 Task: Add Attachment from computer to Card Card0005 in Board Board0002 in Development in Trello
Action: Mouse moved to (546, 78)
Screenshot: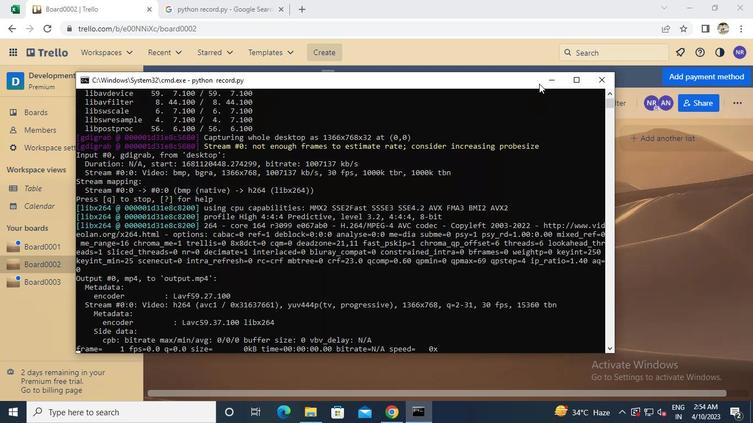 
Action: Mouse pressed left at (546, 78)
Screenshot: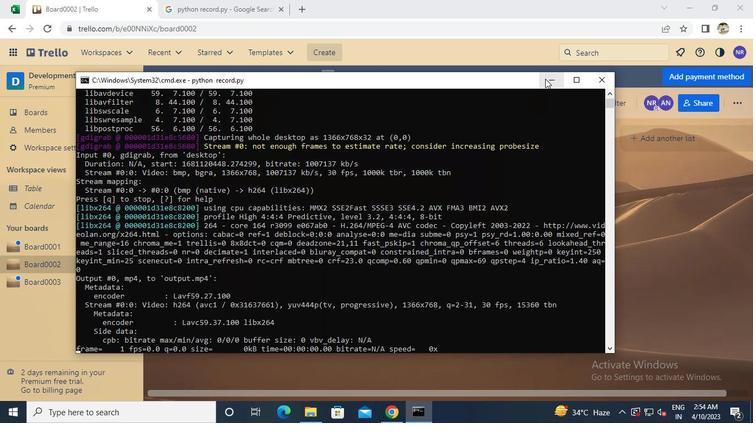 
Action: Mouse moved to (235, 178)
Screenshot: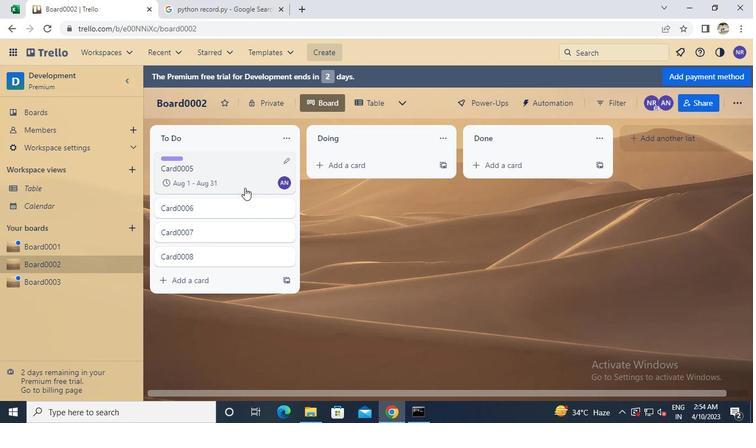
Action: Mouse pressed left at (235, 178)
Screenshot: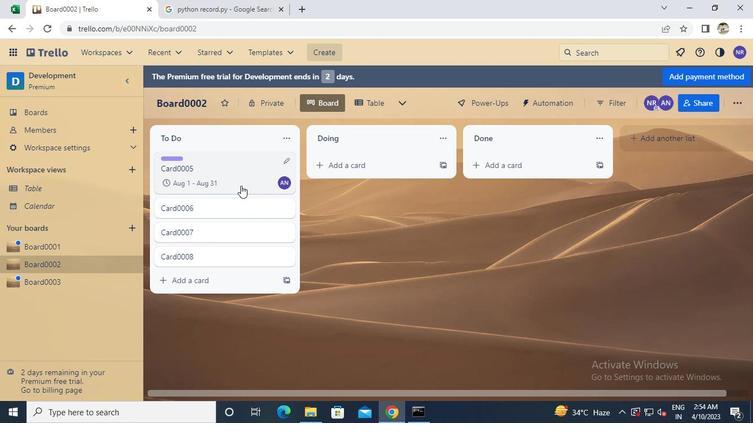 
Action: Mouse moved to (495, 267)
Screenshot: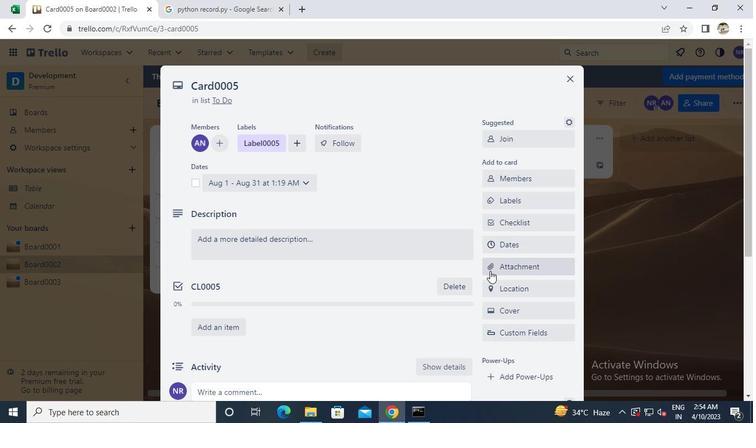 
Action: Mouse pressed left at (495, 267)
Screenshot: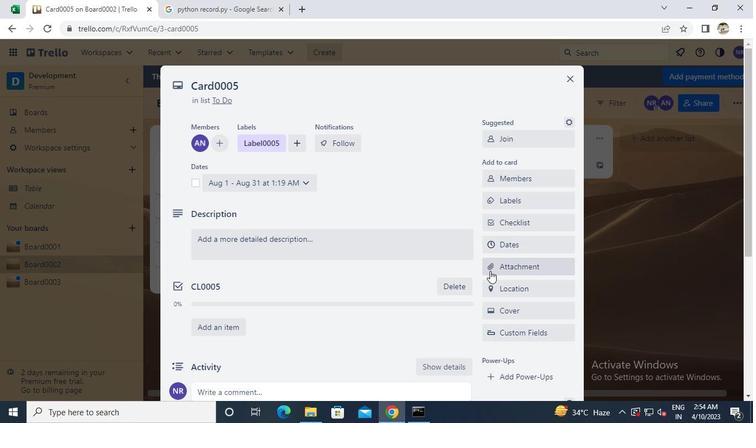 
Action: Mouse moved to (508, 99)
Screenshot: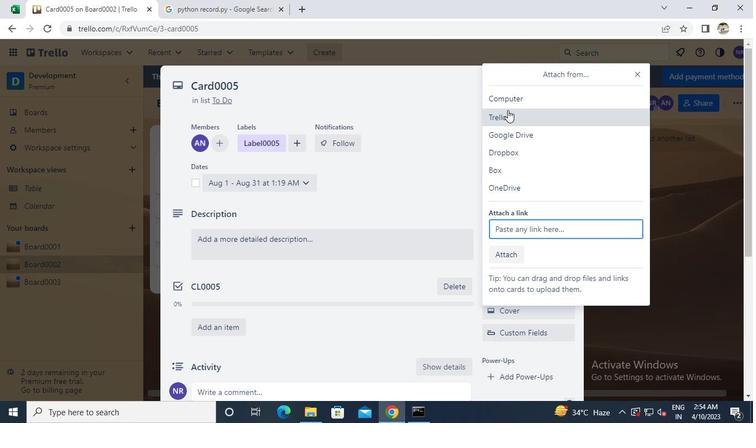 
Action: Mouse pressed left at (508, 99)
Screenshot: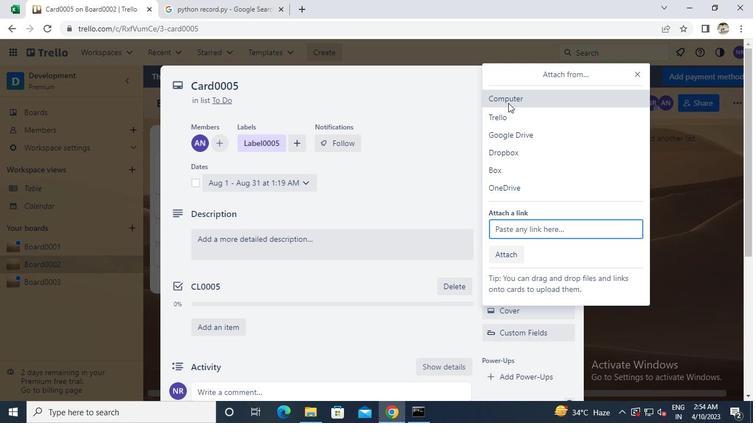 
Action: Mouse moved to (278, 95)
Screenshot: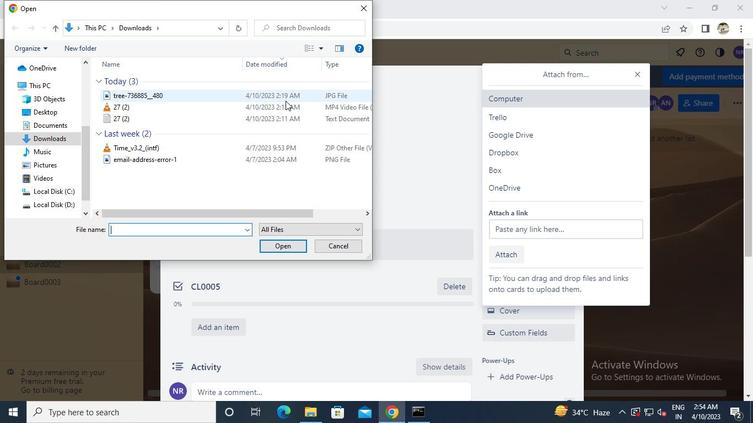 
Action: Mouse pressed left at (278, 95)
Screenshot: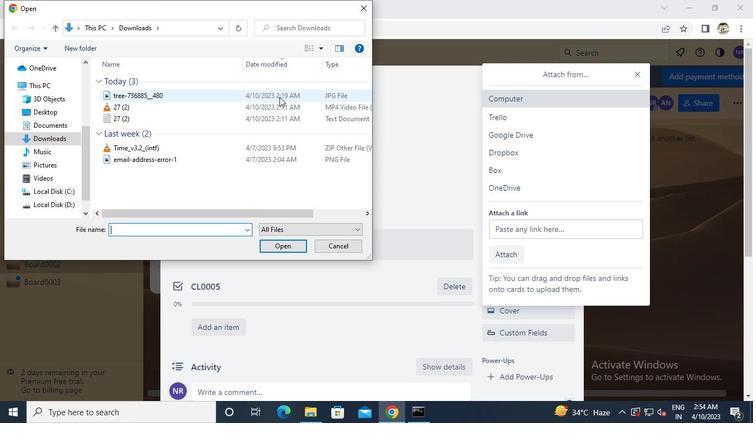 
Action: Mouse moved to (278, 250)
Screenshot: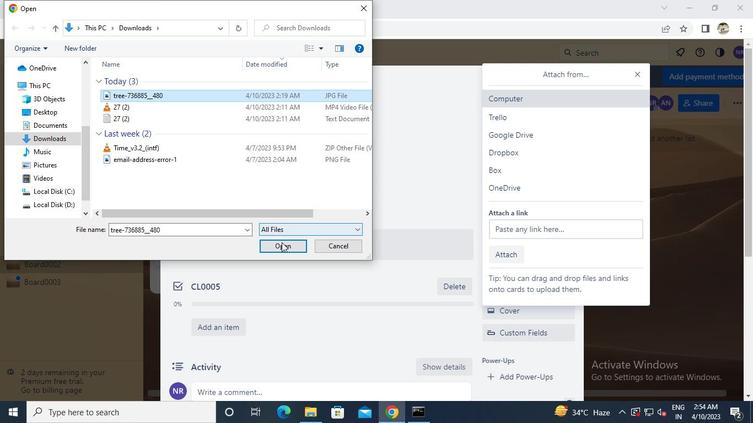 
Action: Mouse pressed left at (278, 250)
Screenshot: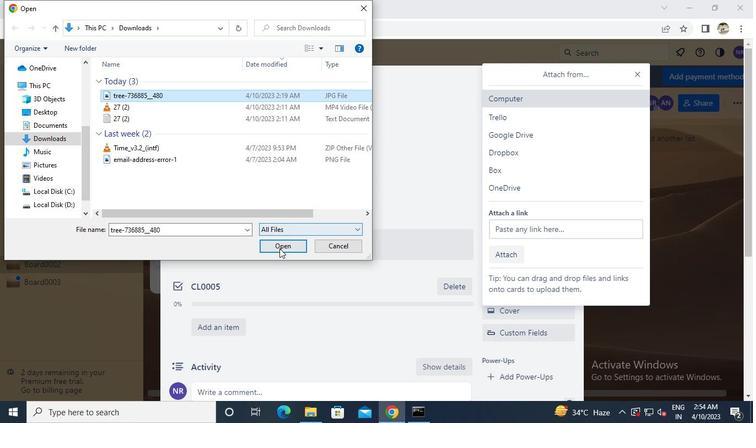 
Action: Mouse moved to (566, 82)
Screenshot: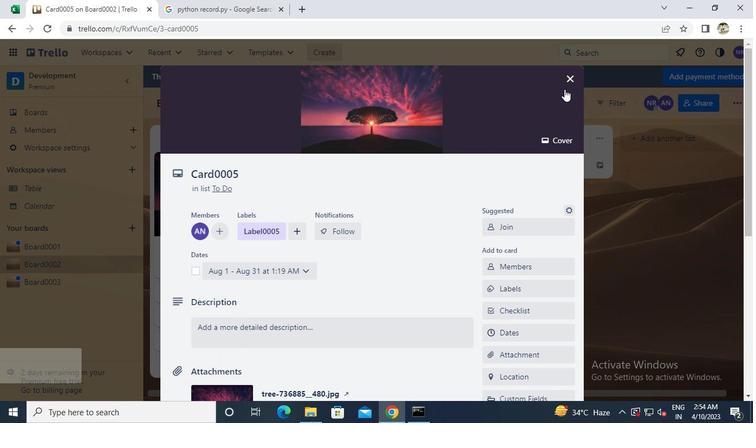 
Action: Mouse pressed left at (566, 82)
Screenshot: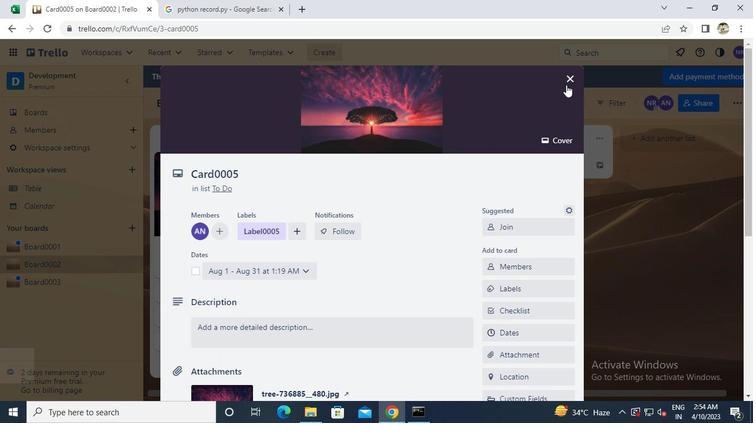
Action: Mouse moved to (417, 415)
Screenshot: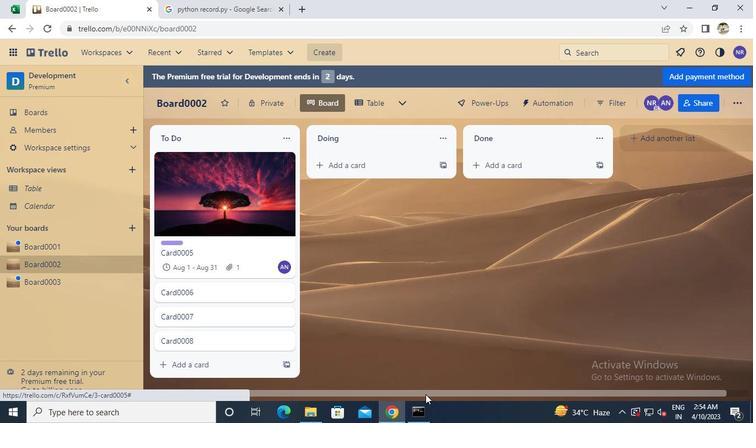 
Action: Mouse pressed left at (417, 415)
Screenshot: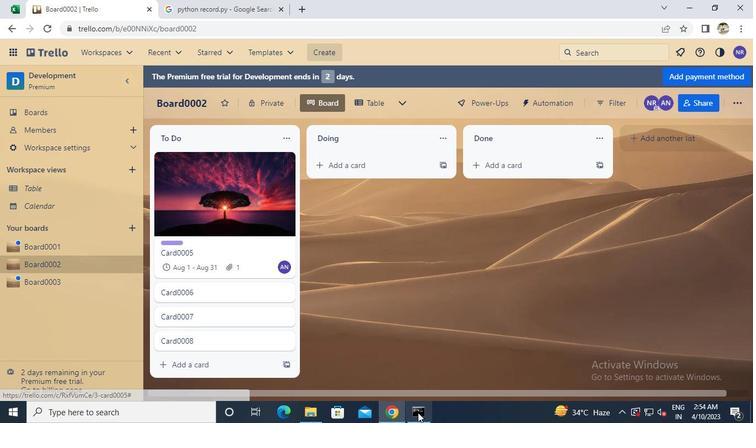 
Action: Mouse moved to (604, 74)
Screenshot: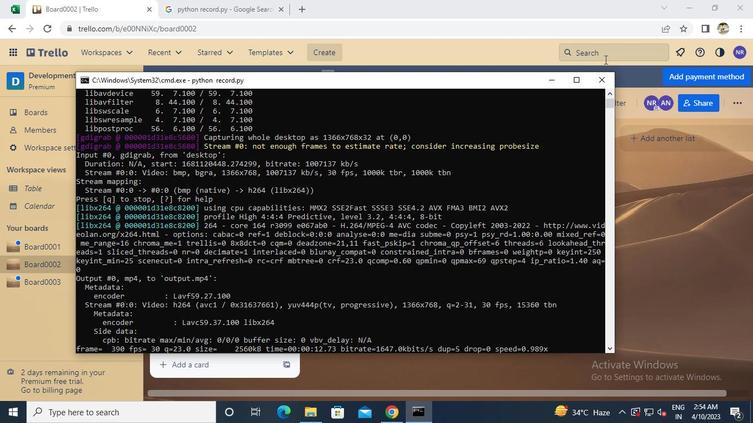 
Action: Mouse pressed left at (604, 74)
Screenshot: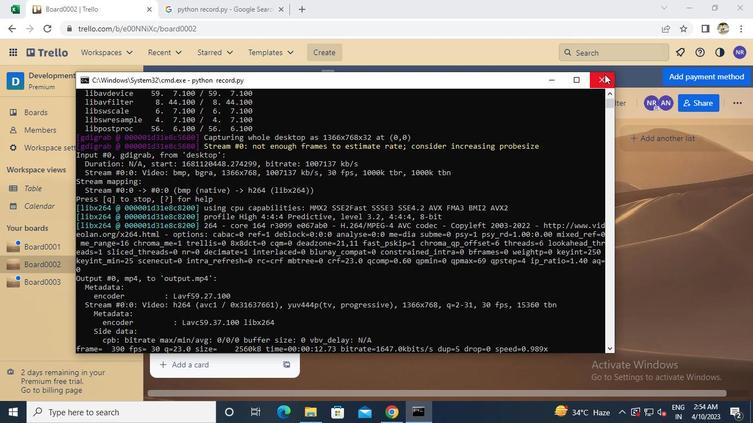 
Action: Mouse moved to (604, 75)
Screenshot: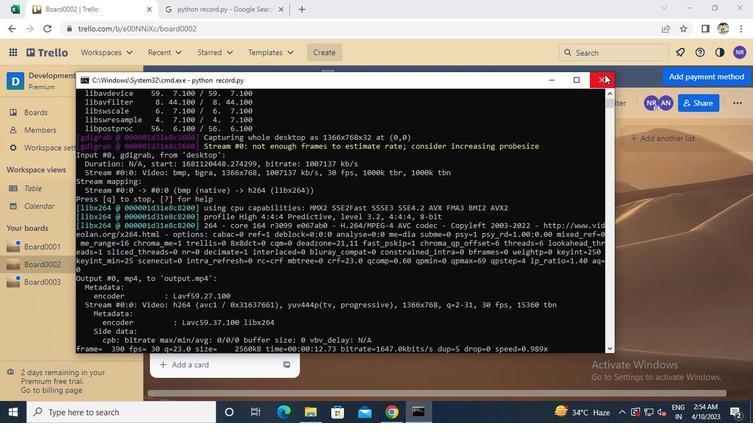 
